 Task: Select service financial advisory.
Action: Mouse moved to (481, 117)
Screenshot: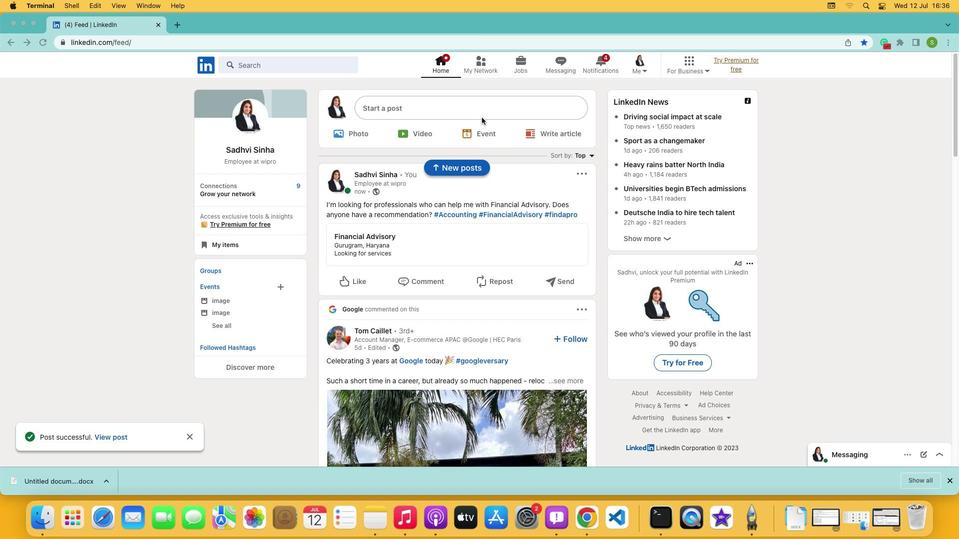 
Action: Mouse pressed left at (481, 117)
Screenshot: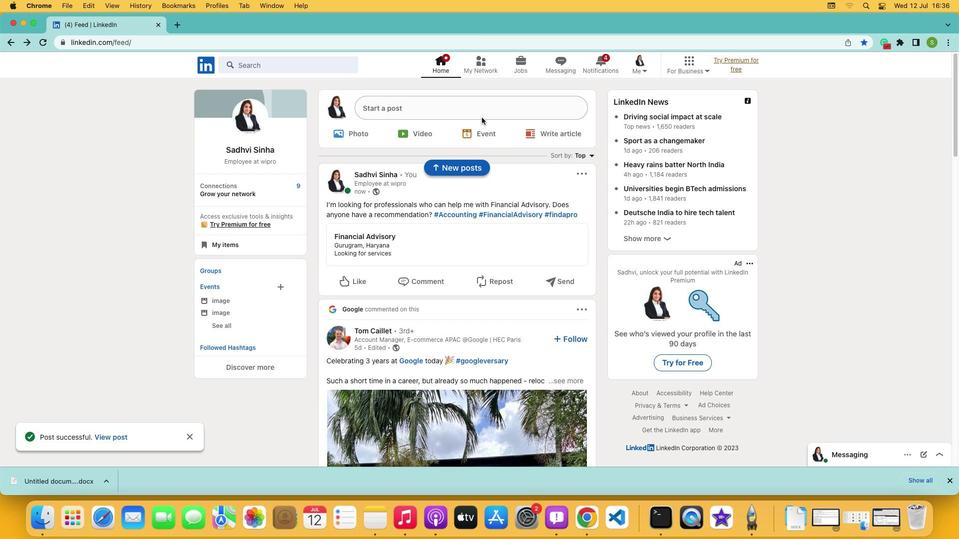 
Action: Mouse pressed left at (481, 117)
Screenshot: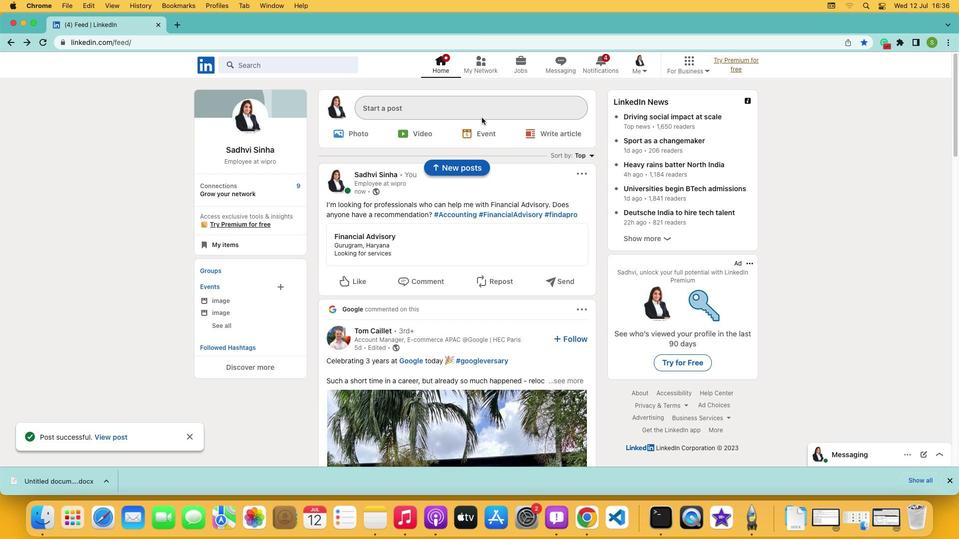 
Action: Mouse moved to (428, 301)
Screenshot: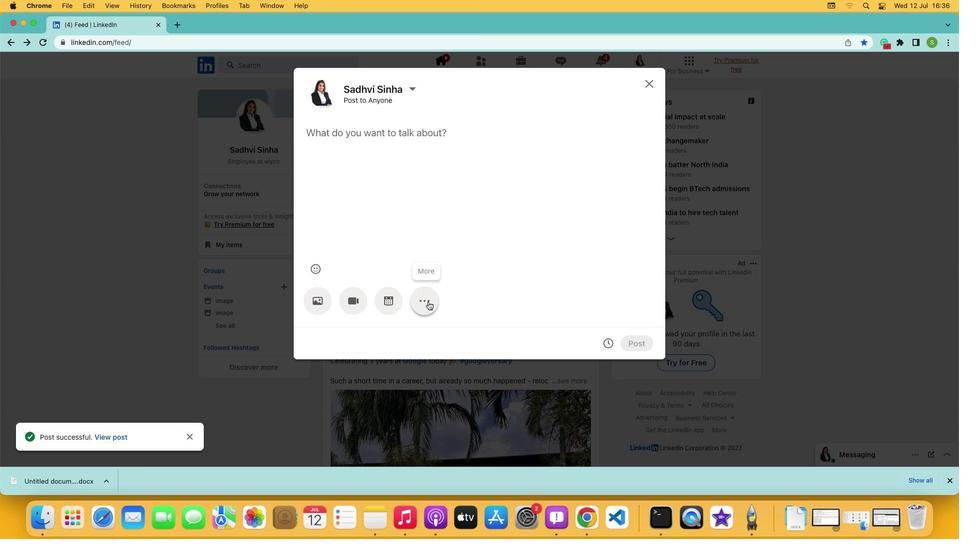 
Action: Mouse pressed left at (428, 301)
Screenshot: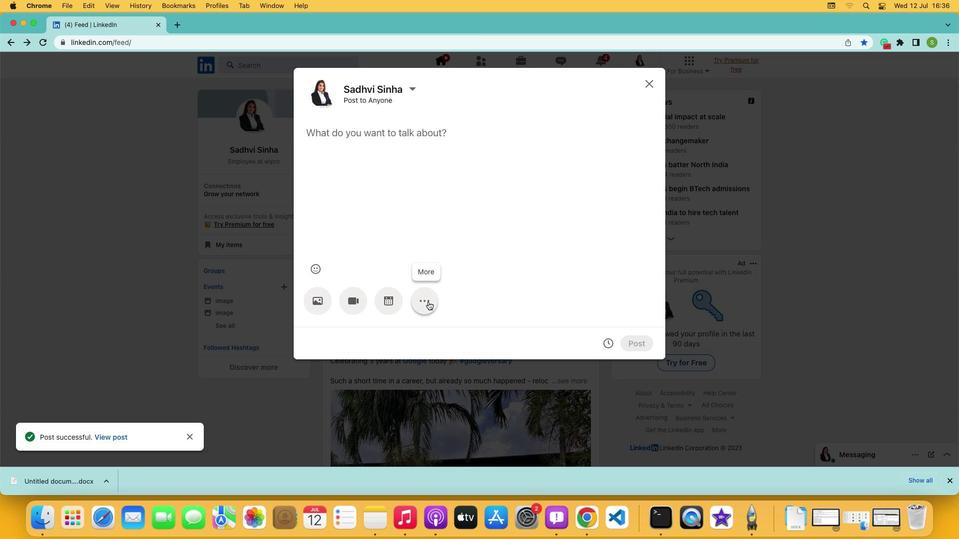 
Action: Mouse moved to (561, 302)
Screenshot: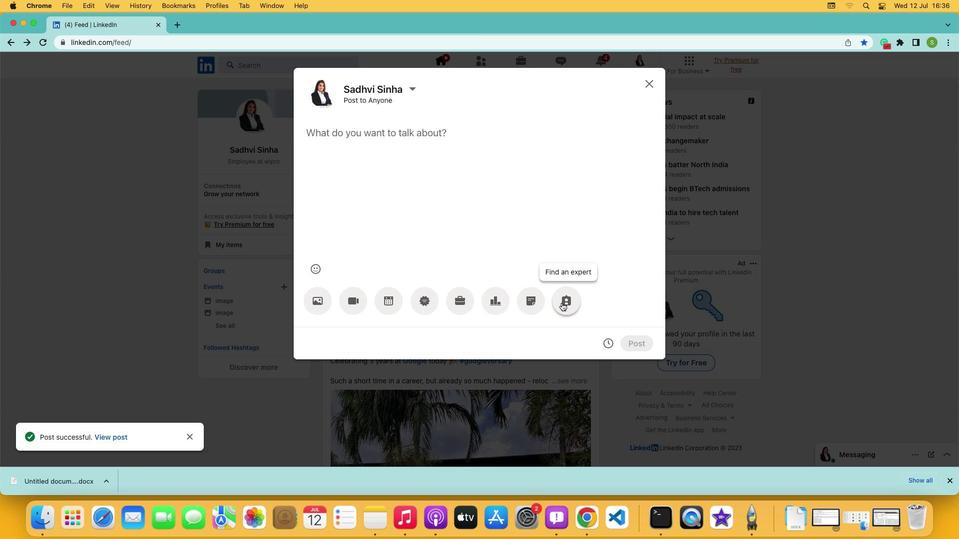 
Action: Mouse pressed left at (561, 302)
Screenshot: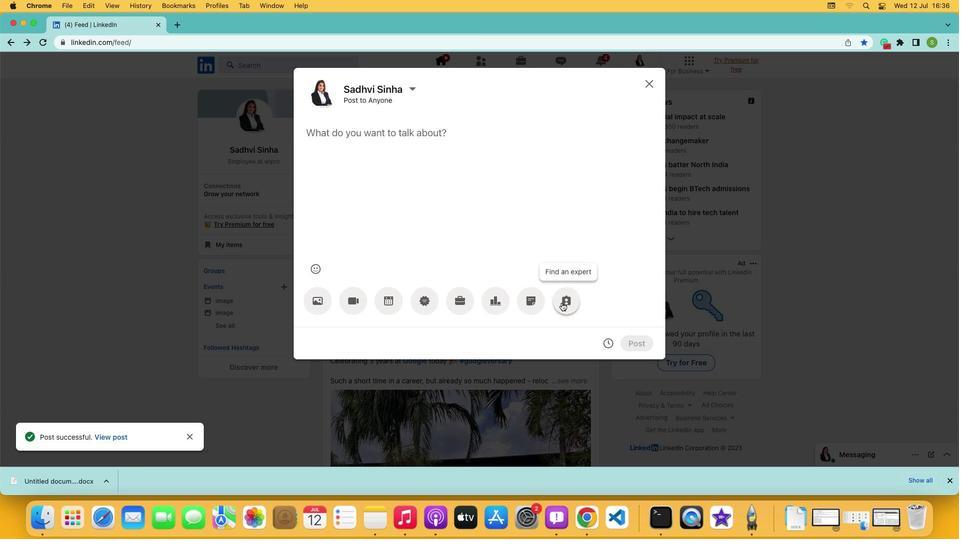
Action: Mouse moved to (493, 147)
Screenshot: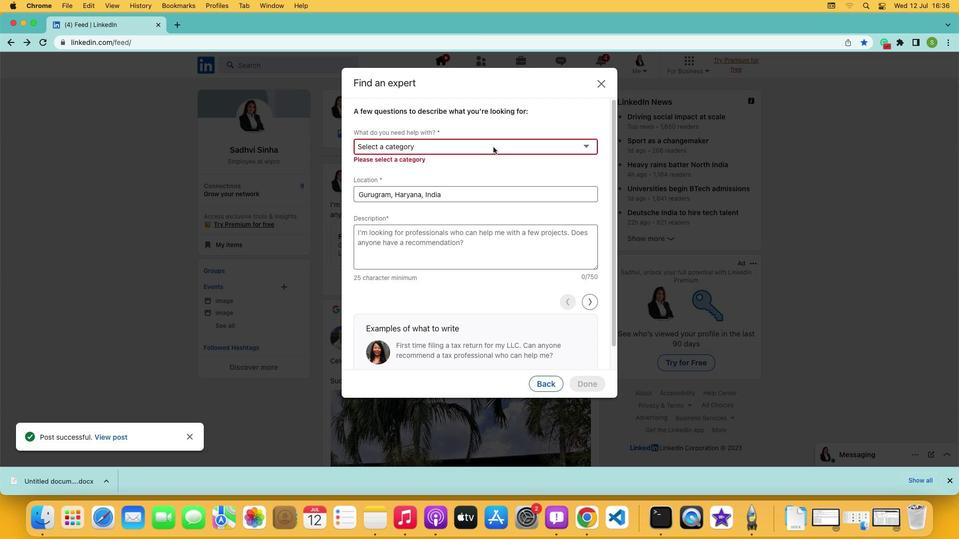 
Action: Mouse pressed left at (493, 147)
Screenshot: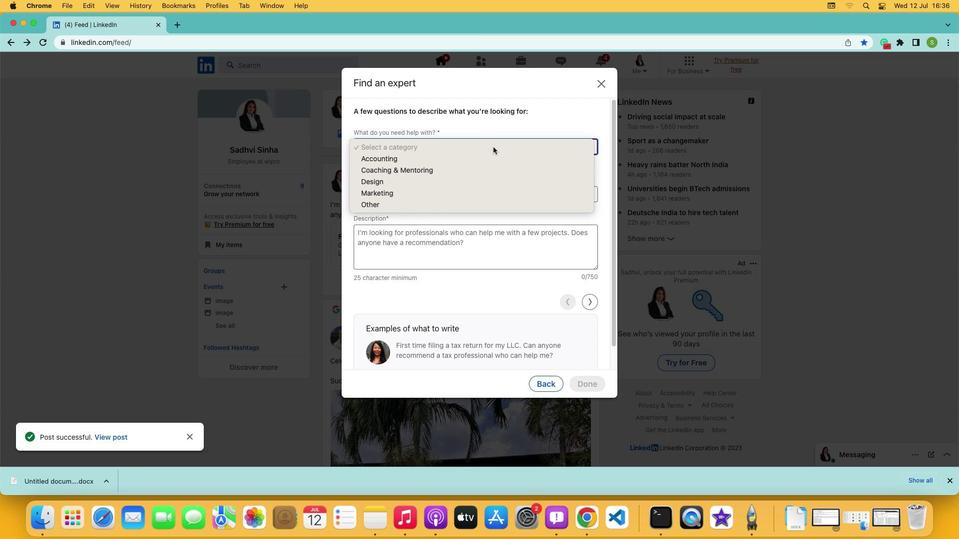 
Action: Mouse moved to (487, 154)
Screenshot: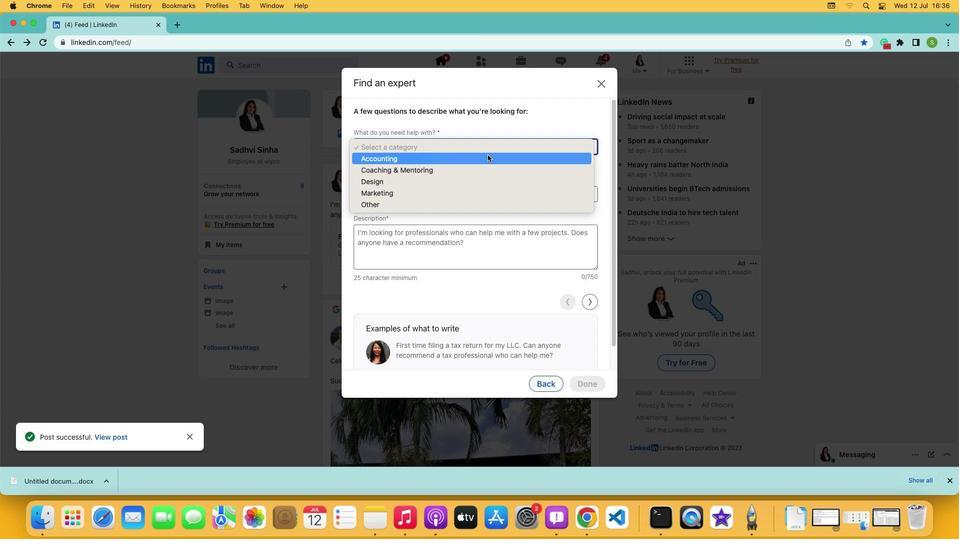 
Action: Mouse pressed left at (487, 154)
Screenshot: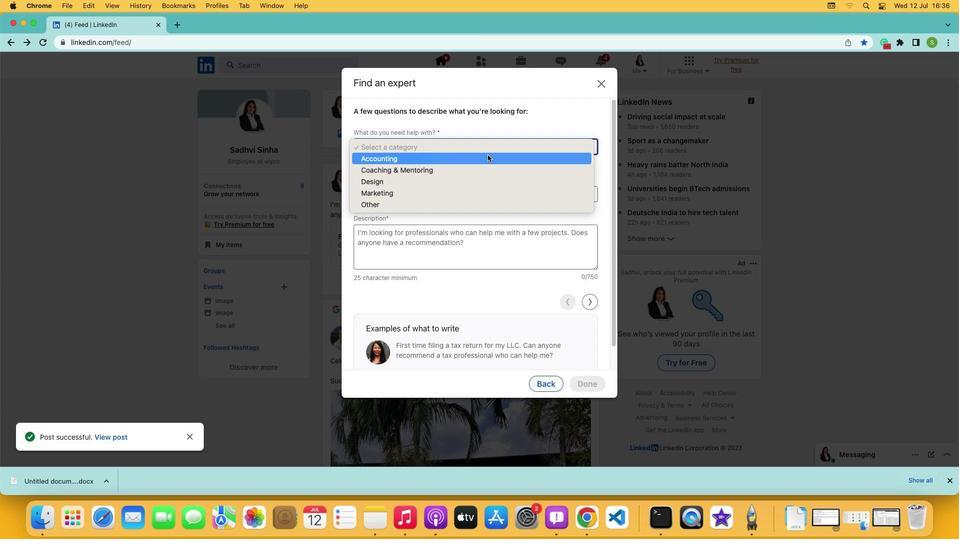 
Action: Mouse moved to (449, 187)
Screenshot: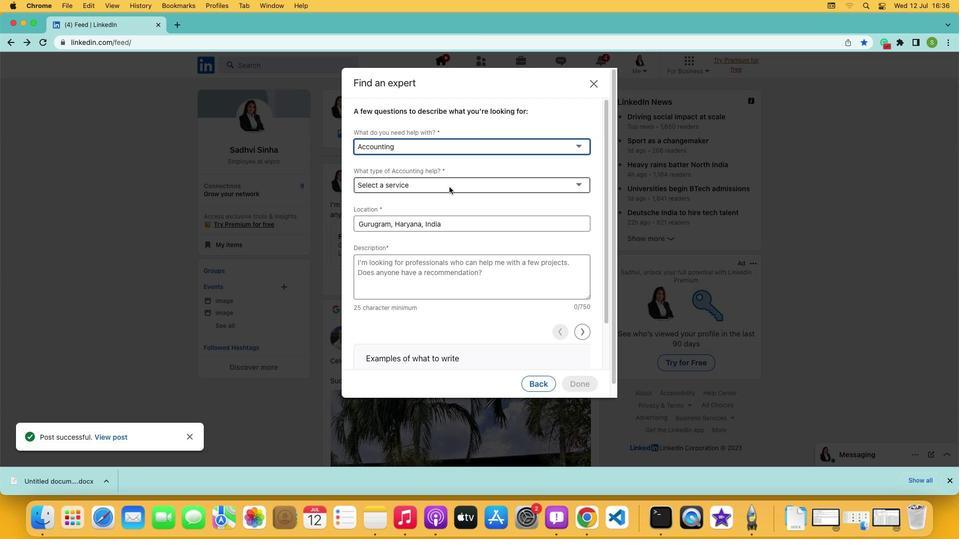 
Action: Mouse pressed left at (449, 187)
Screenshot: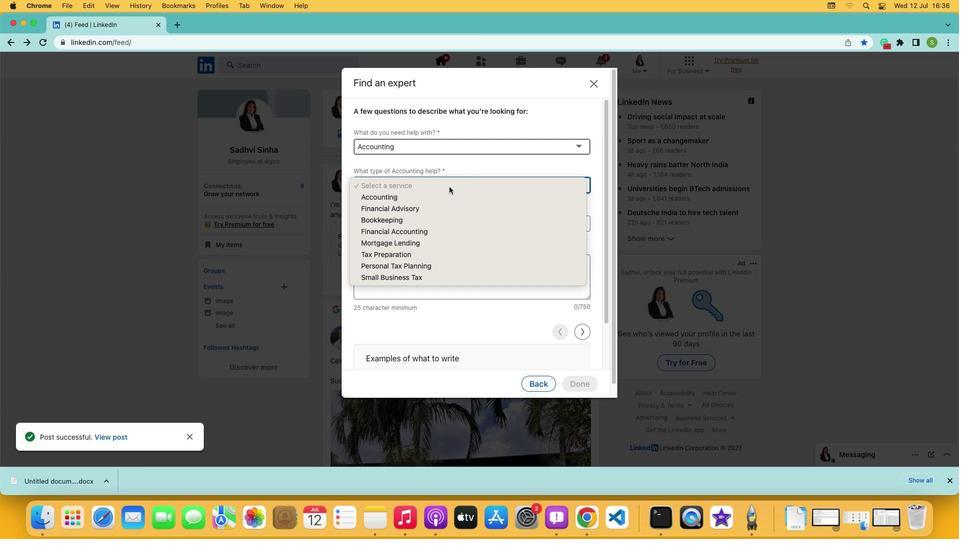
Action: Mouse moved to (432, 209)
Screenshot: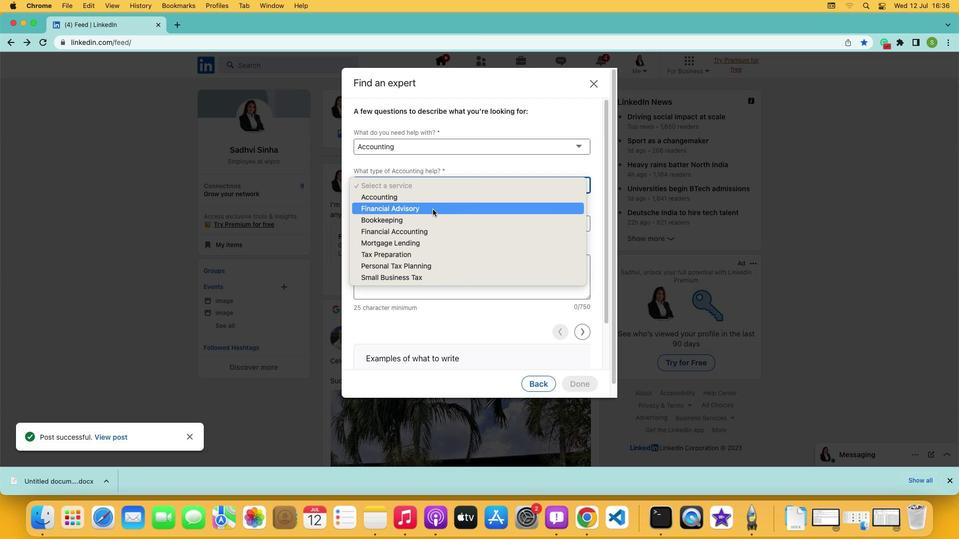 
Action: Mouse pressed left at (432, 209)
Screenshot: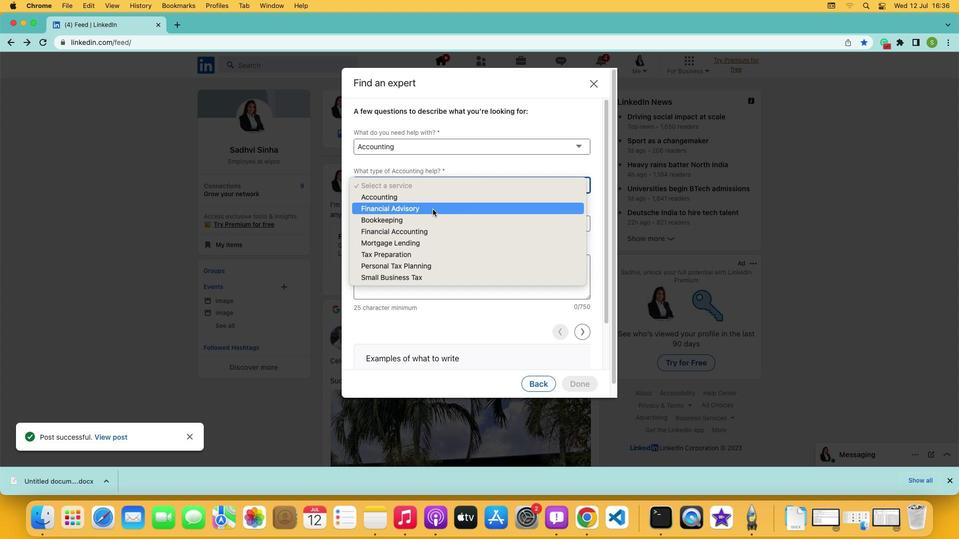 
Action: Mouse moved to (433, 209)
Screenshot: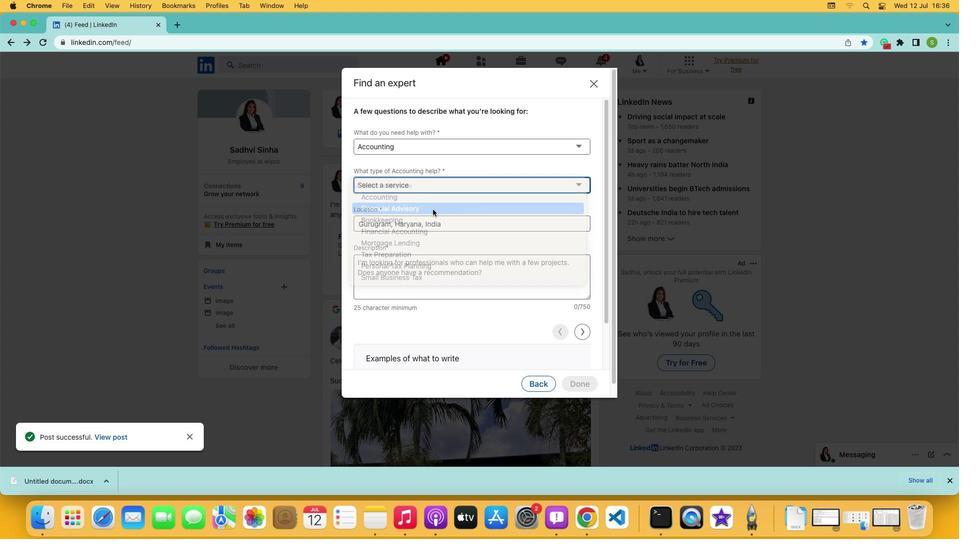 
